 Task: Create a section Dash & Smash and in the section, add a milestone Business Rules Management in the project AgileRapid
Action: Mouse moved to (454, 278)
Screenshot: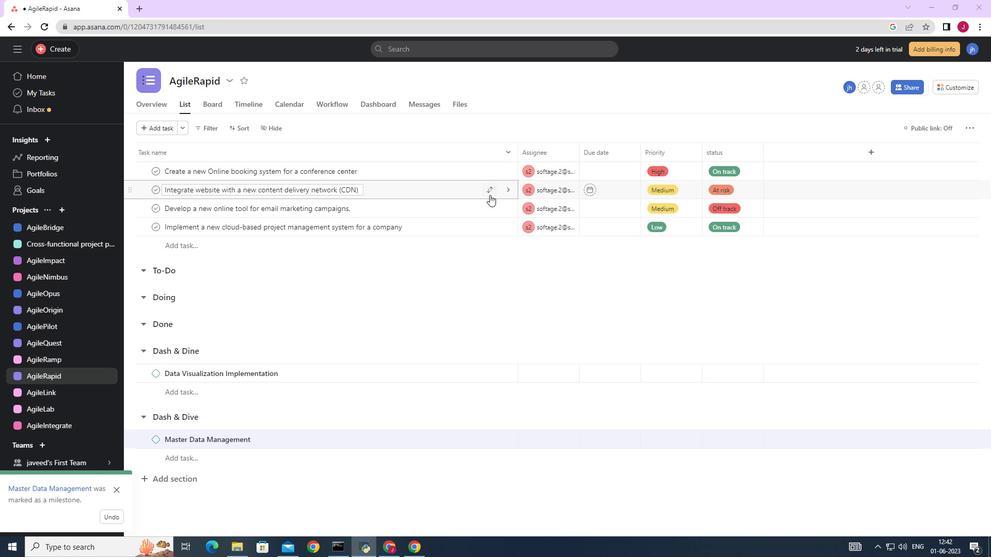 
Action: Mouse scrolled (454, 278) with delta (0, 0)
Screenshot: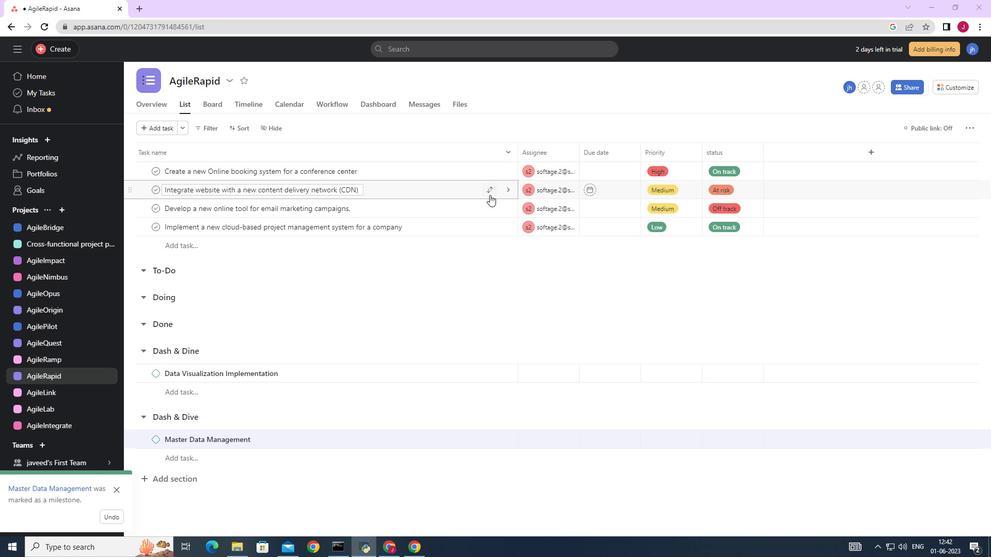 
Action: Mouse moved to (448, 305)
Screenshot: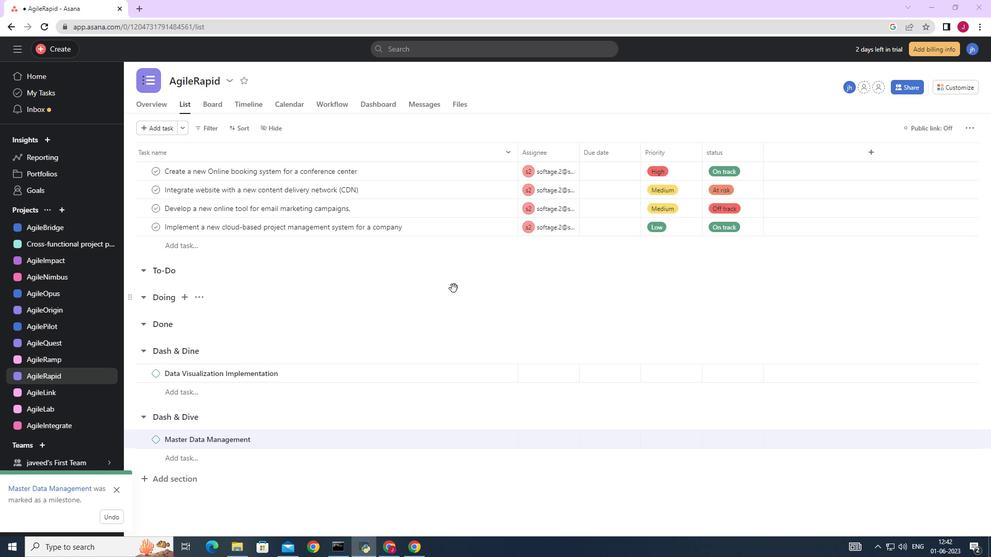 
Action: Mouse scrolled (453, 293) with delta (0, 0)
Screenshot: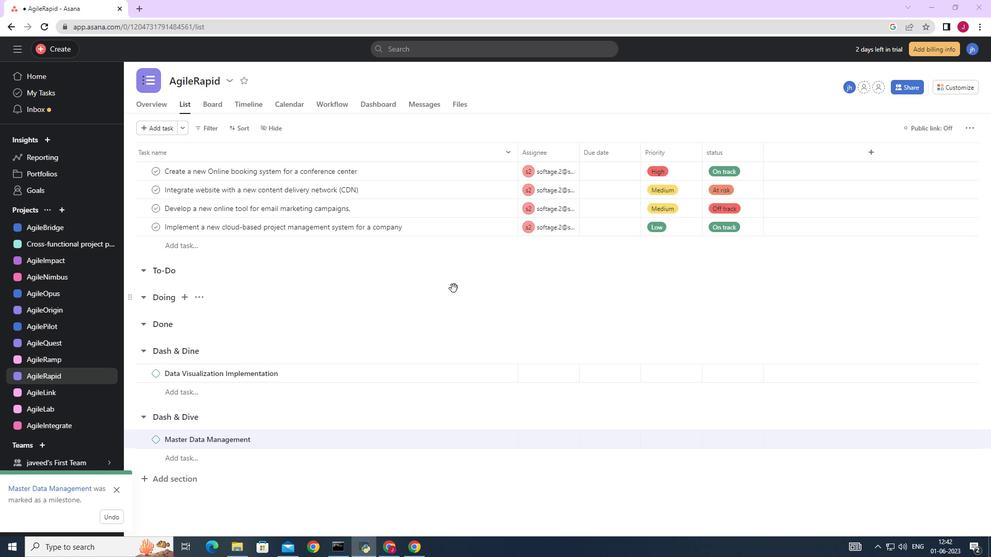 
Action: Mouse moved to (444, 311)
Screenshot: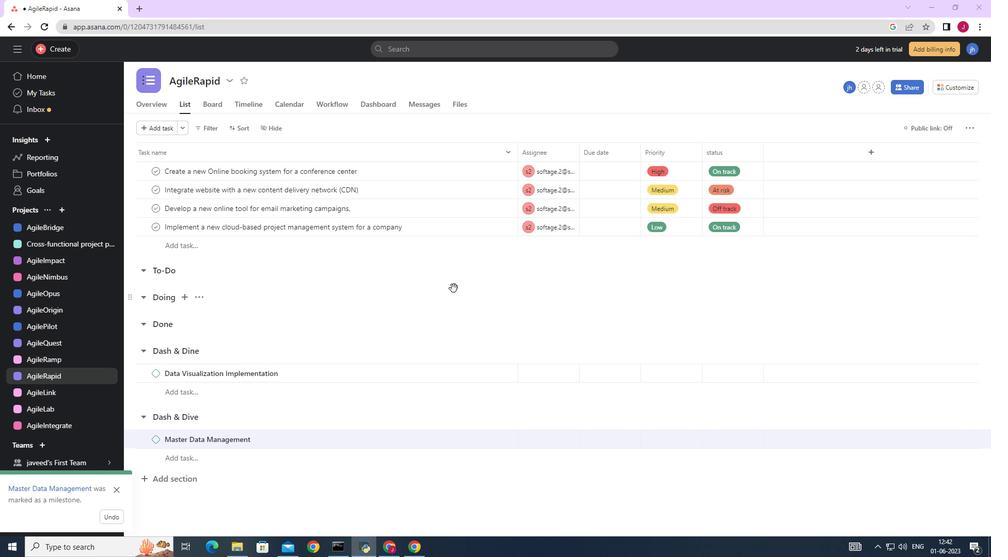
Action: Mouse scrolled (450, 302) with delta (0, 0)
Screenshot: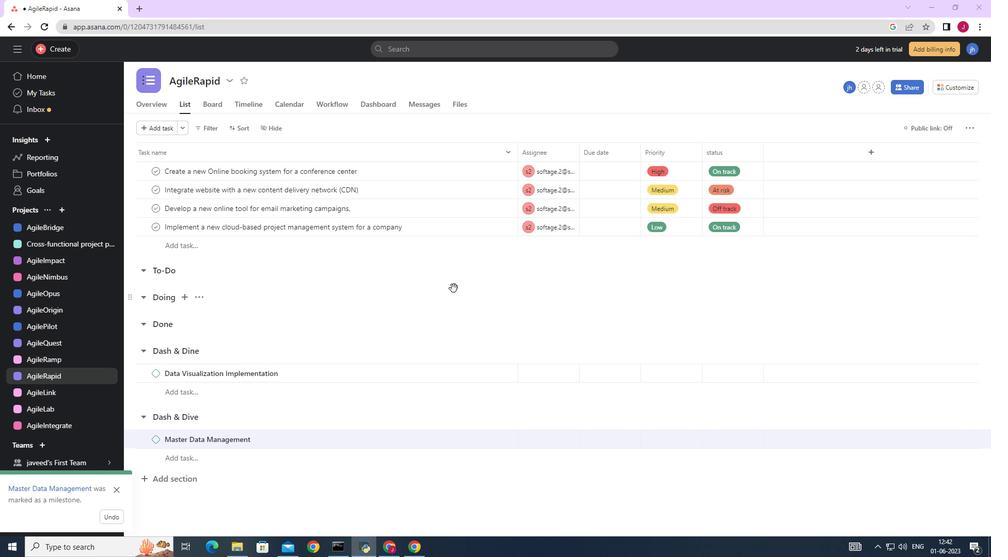 
Action: Mouse moved to (373, 371)
Screenshot: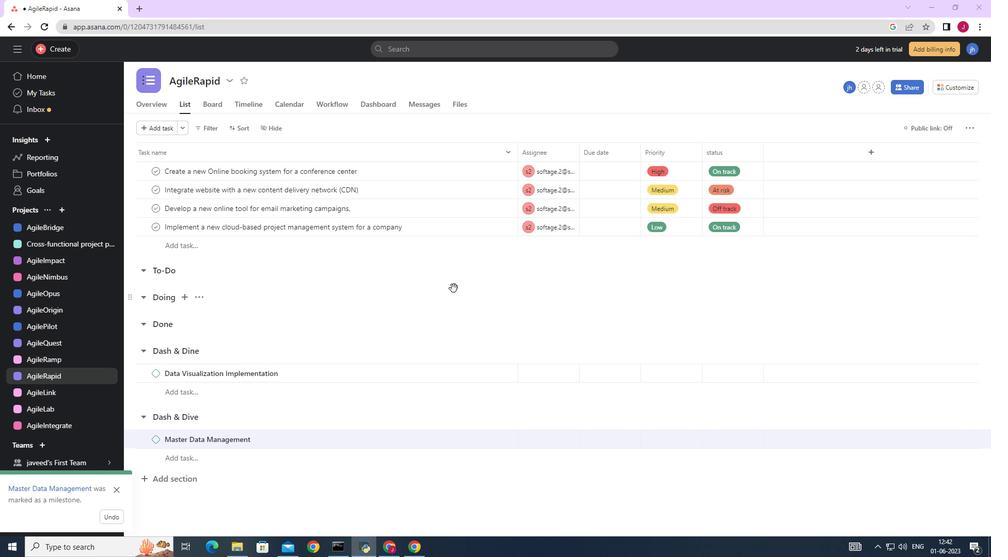 
Action: Mouse scrolled (444, 311) with delta (0, 0)
Screenshot: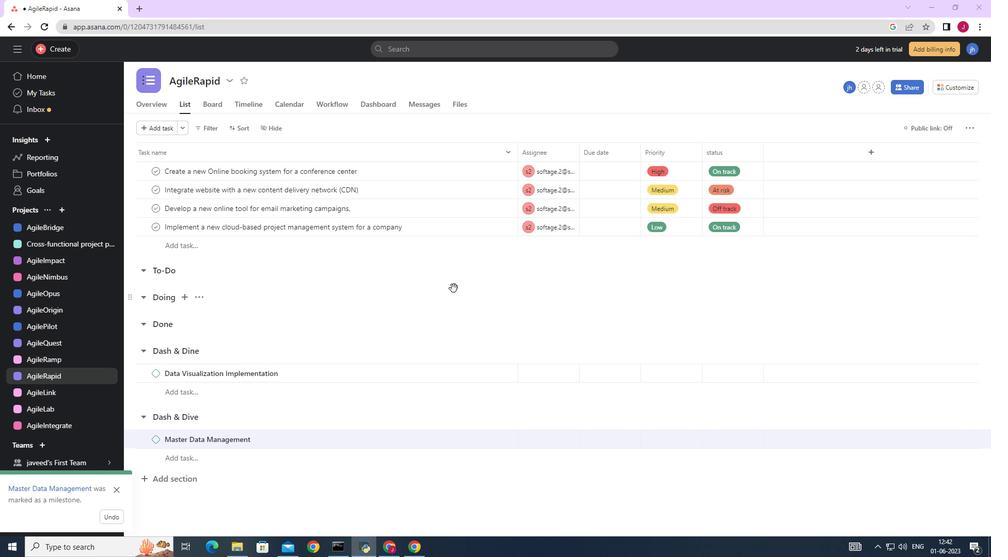 
Action: Mouse moved to (186, 473)
Screenshot: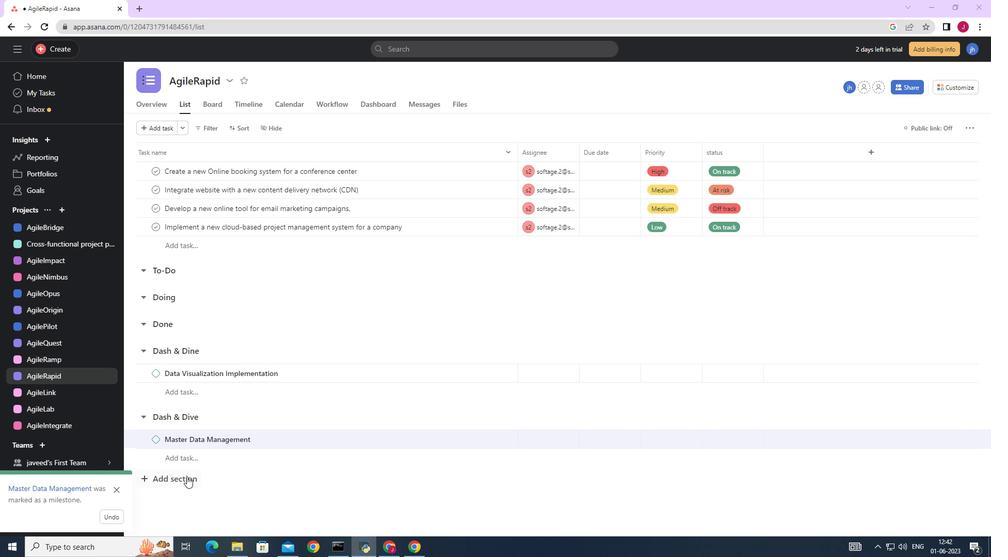 
Action: Mouse pressed left at (186, 473)
Screenshot: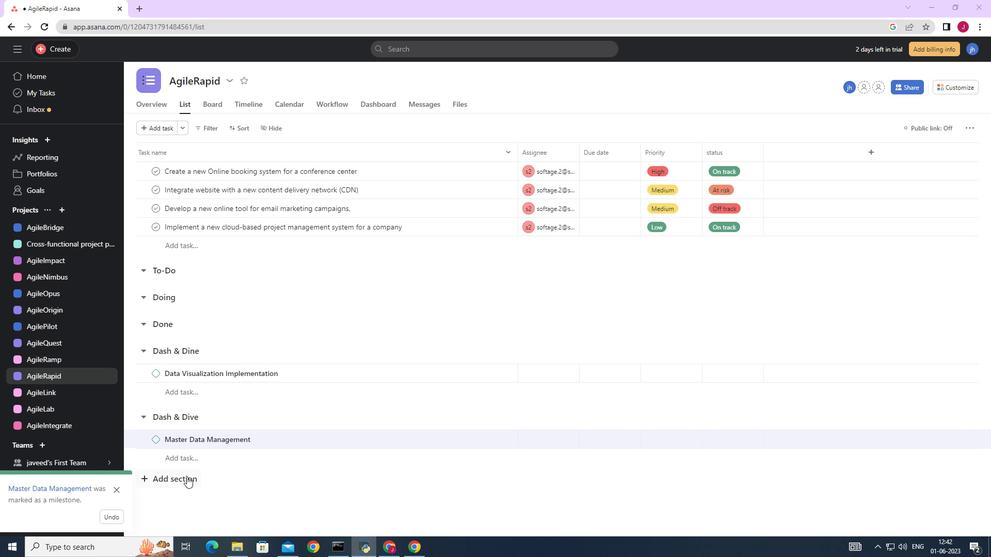 
Action: Mouse moved to (190, 478)
Screenshot: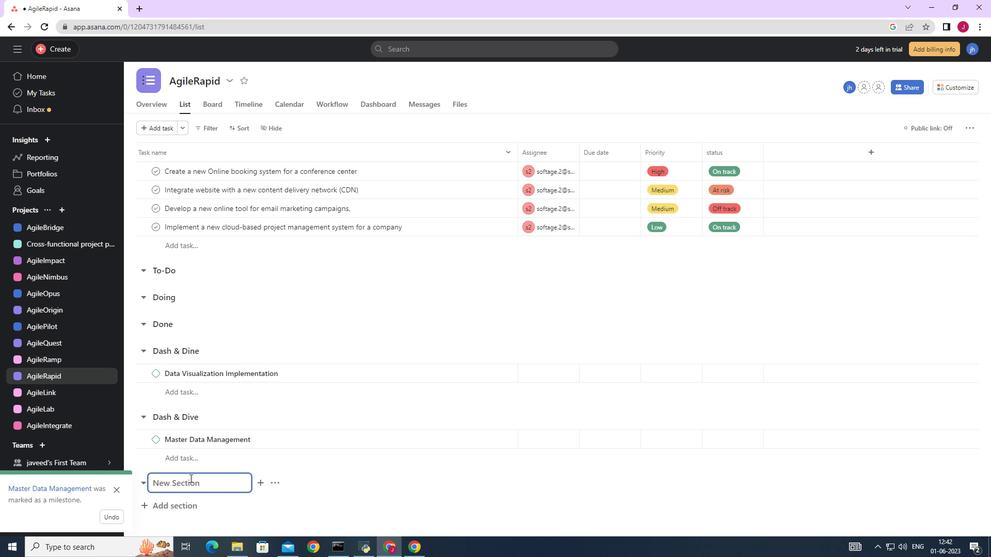 
Action: Key pressed <Key.caps_lock>D<Key.caps_lock>ash<Key.space><Key.shift>&<Key.space>s<Key.caps_lock><Key.backspace><Key.backspace><Key.space>S<Key.caps_lock>mash<Key.enter><Key.caps_lock>B<Key.caps_lock>usiness<Key.space><Key.caps_lock>R<Key.caps_lock>ules<Key.space><Key.caps_lock>M<Key.caps_lock>anagement
Screenshot: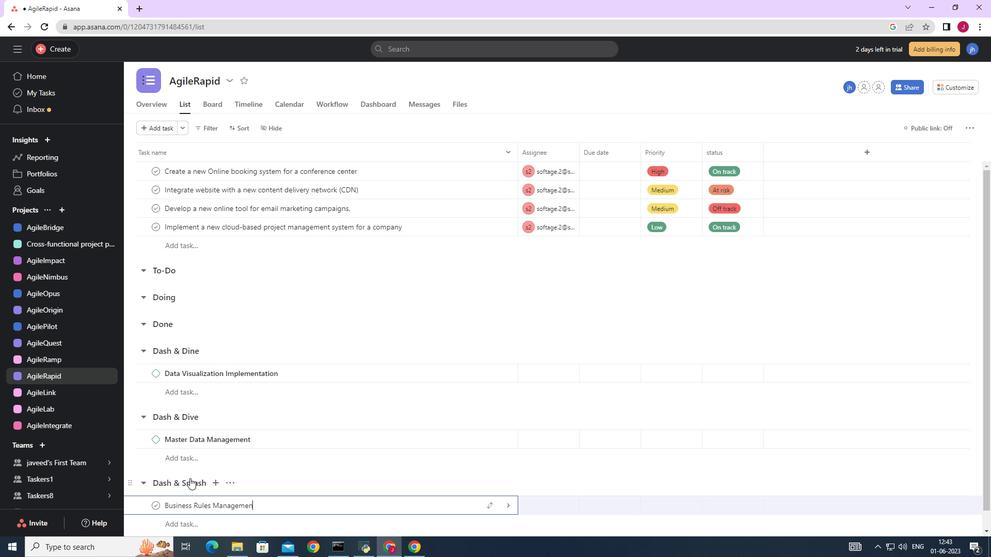 
Action: Mouse moved to (506, 506)
Screenshot: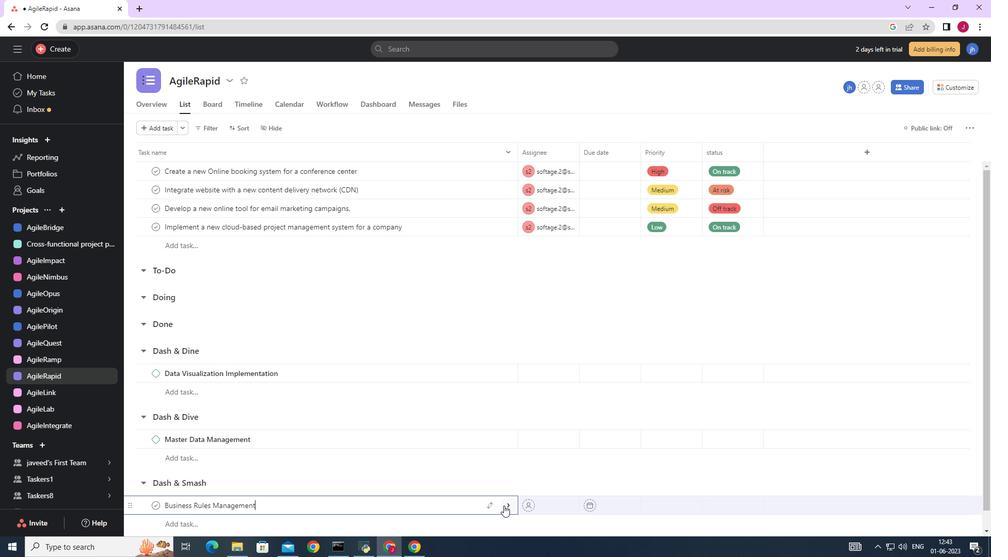 
Action: Mouse pressed left at (506, 506)
Screenshot: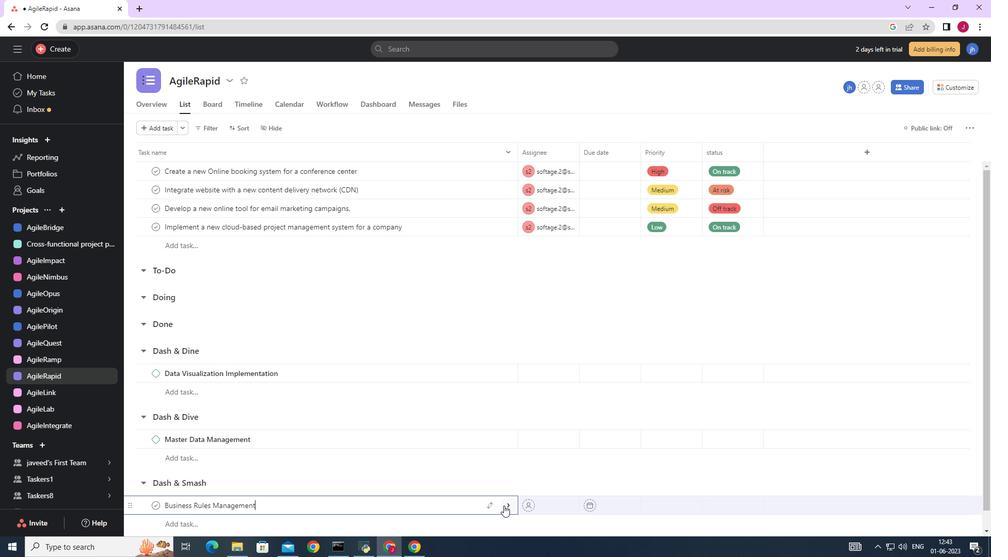 
Action: Mouse moved to (956, 128)
Screenshot: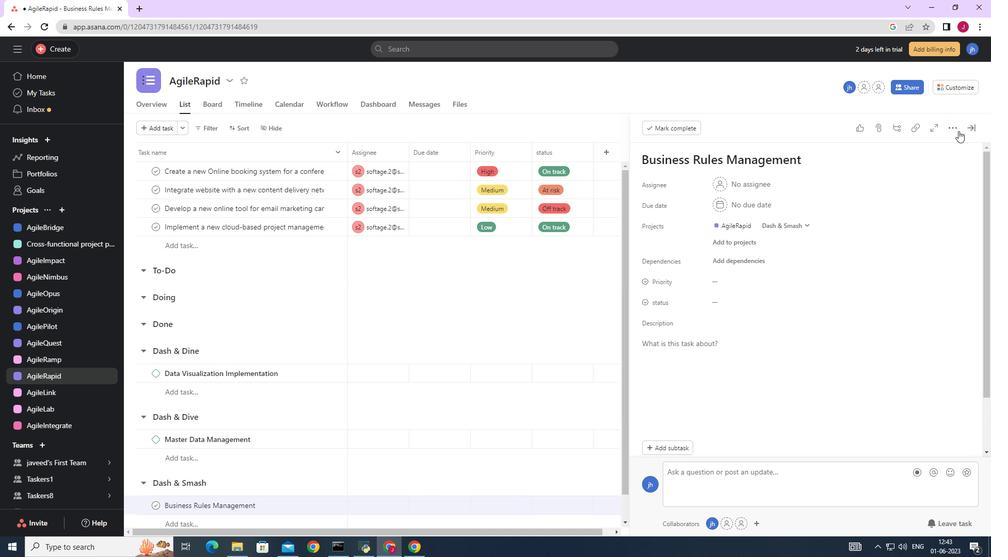 
Action: Mouse pressed left at (956, 128)
Screenshot: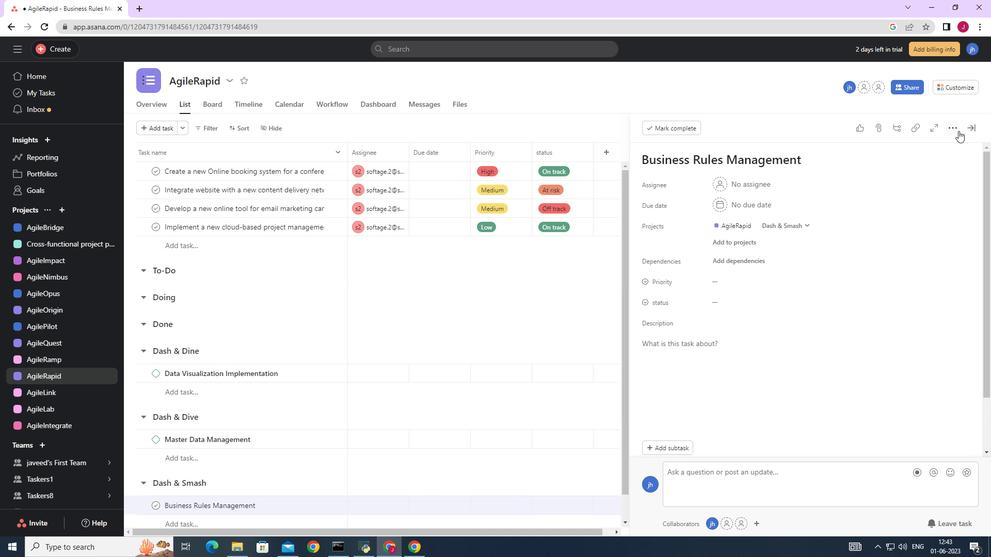 
Action: Mouse moved to (861, 164)
Screenshot: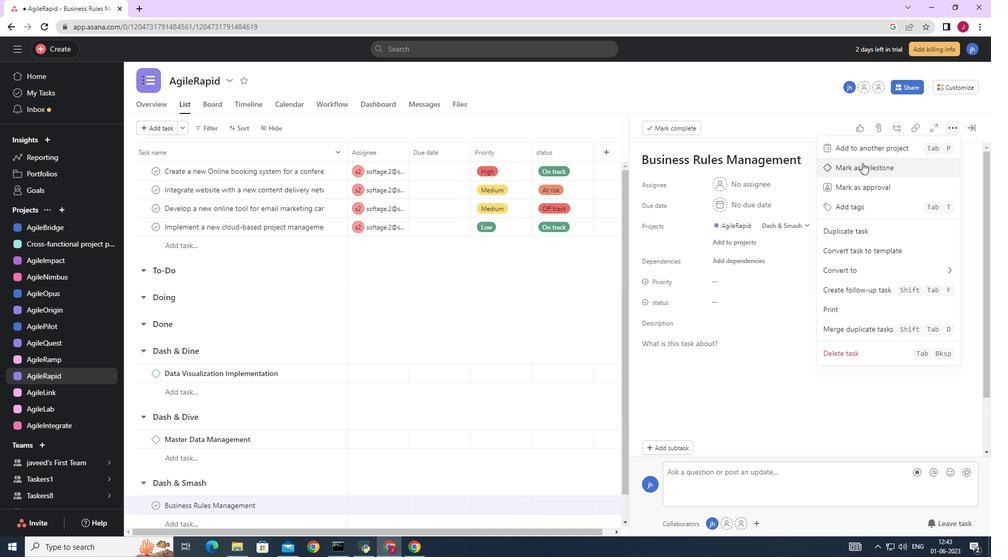 
Action: Mouse pressed left at (861, 164)
Screenshot: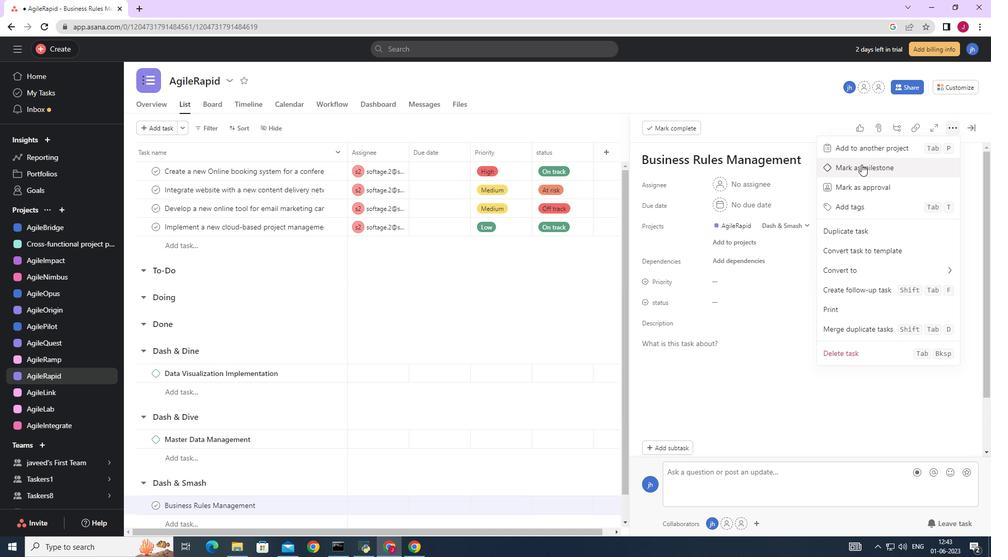 
Action: Mouse moved to (974, 128)
Screenshot: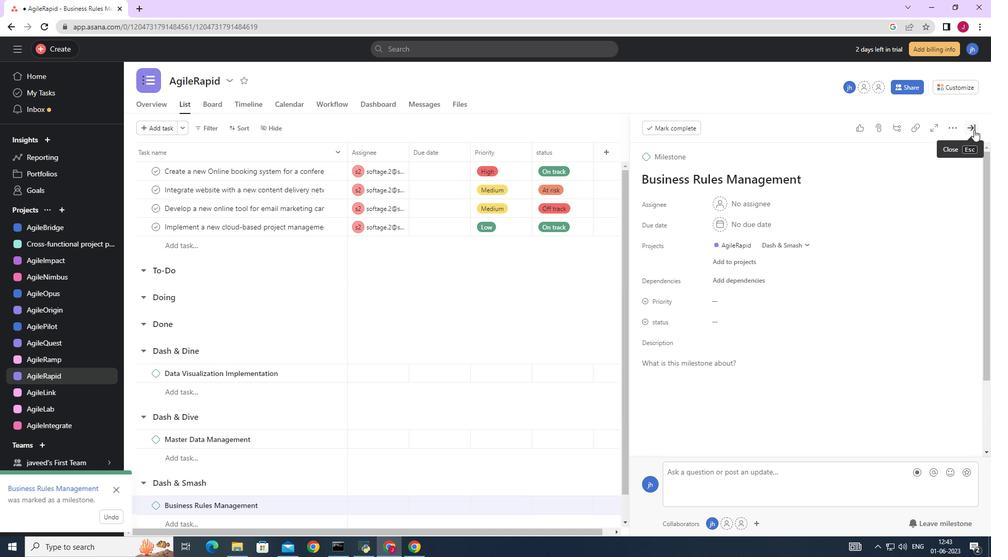 
Action: Mouse pressed left at (974, 128)
Screenshot: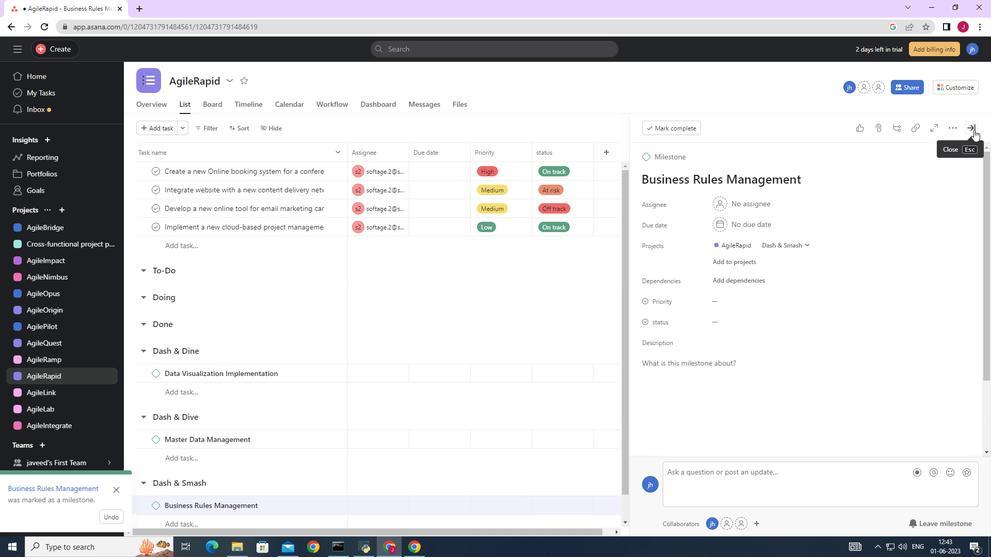 
Action: Mouse moved to (973, 128)
Screenshot: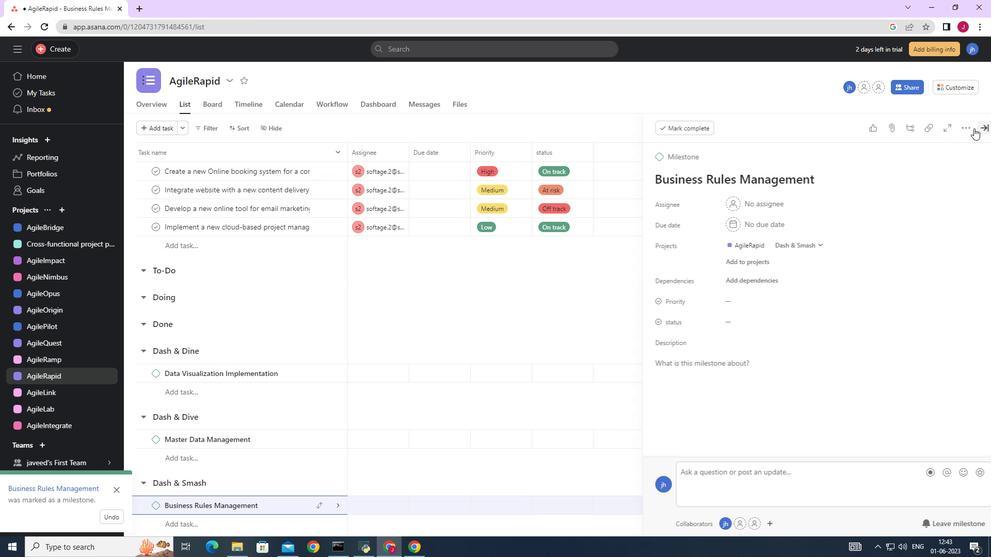 
